Task: Editing simple light - Section title and description.
Action: Mouse moved to (197, 71)
Screenshot: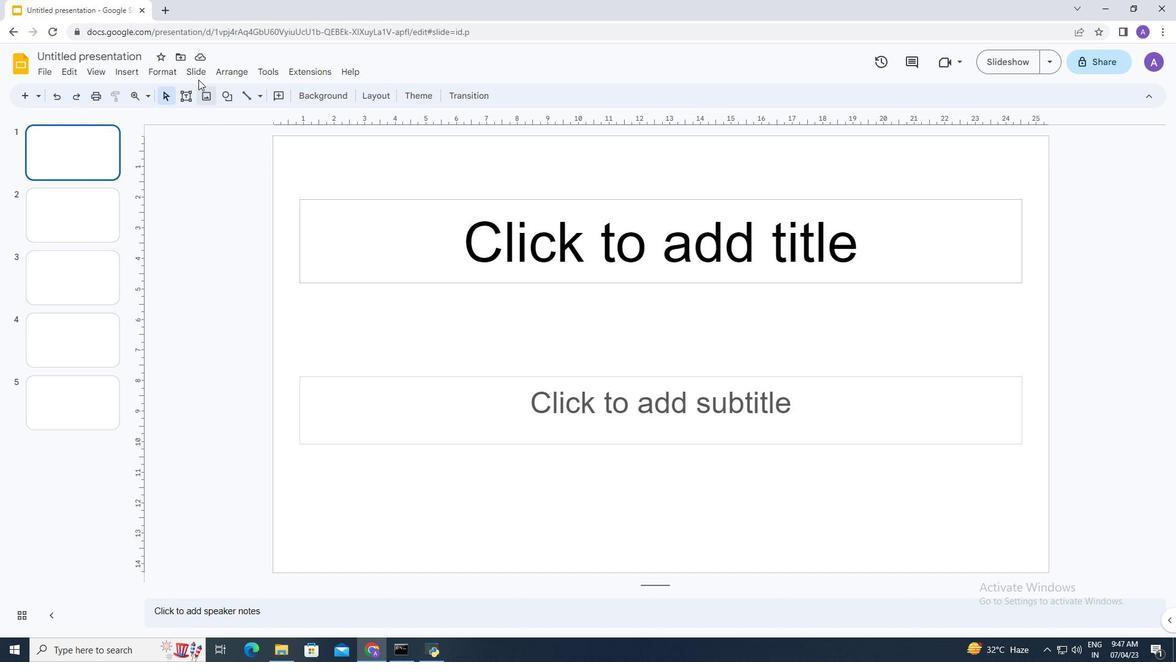 
Action: Mouse pressed left at (197, 71)
Screenshot: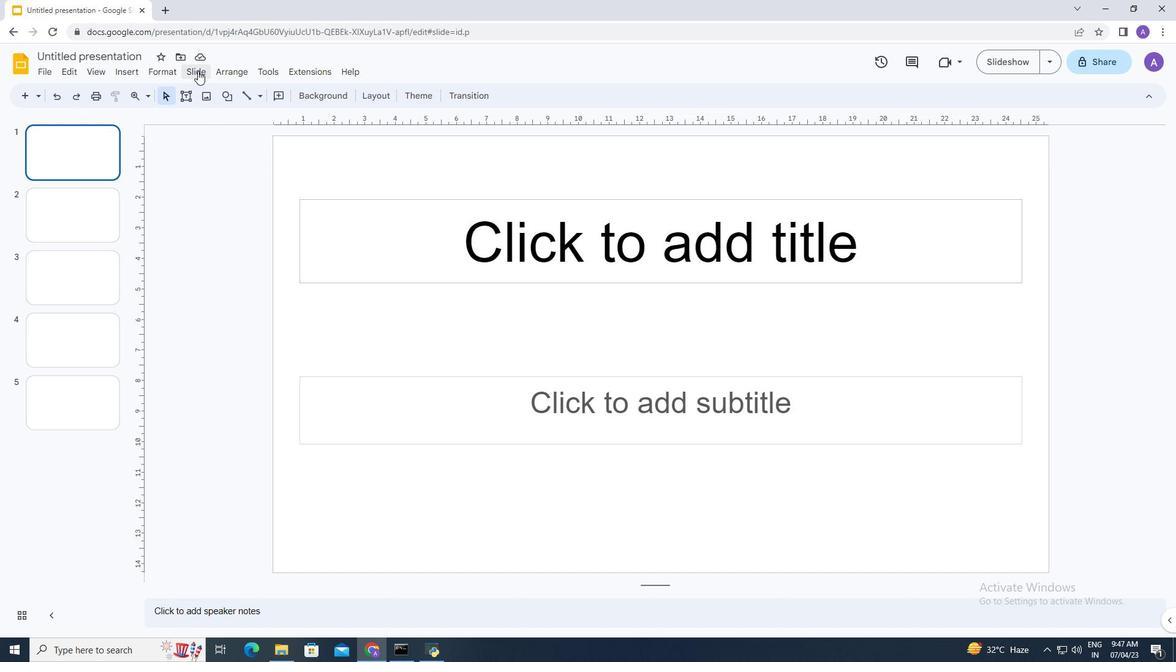 
Action: Mouse moved to (250, 271)
Screenshot: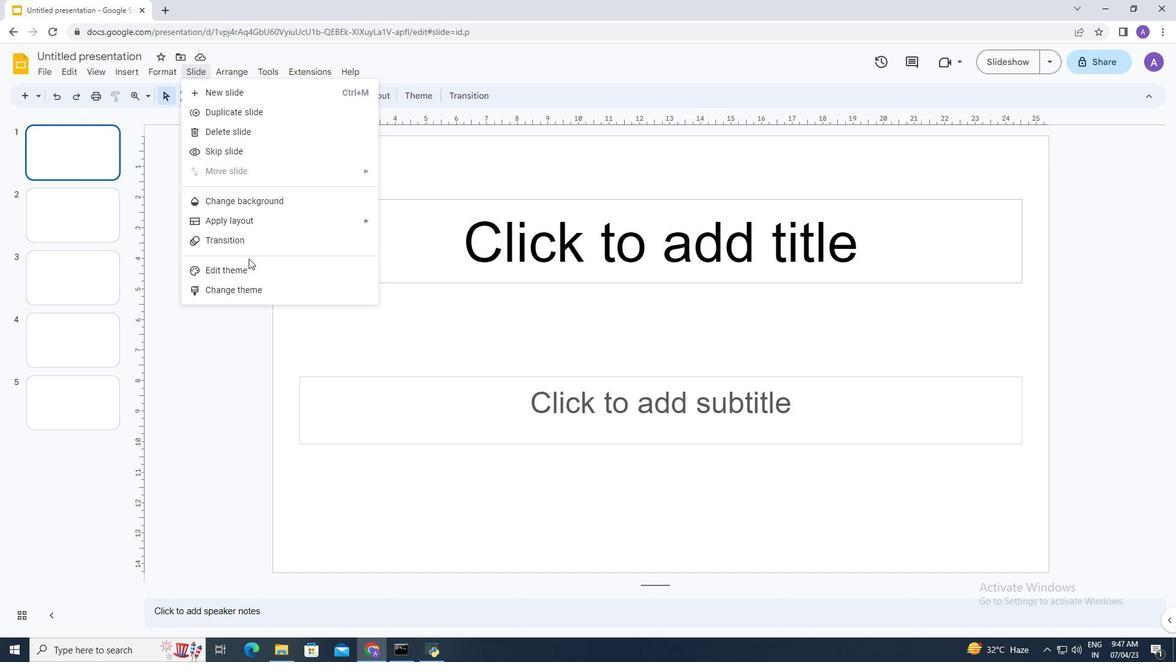 
Action: Mouse pressed left at (250, 271)
Screenshot: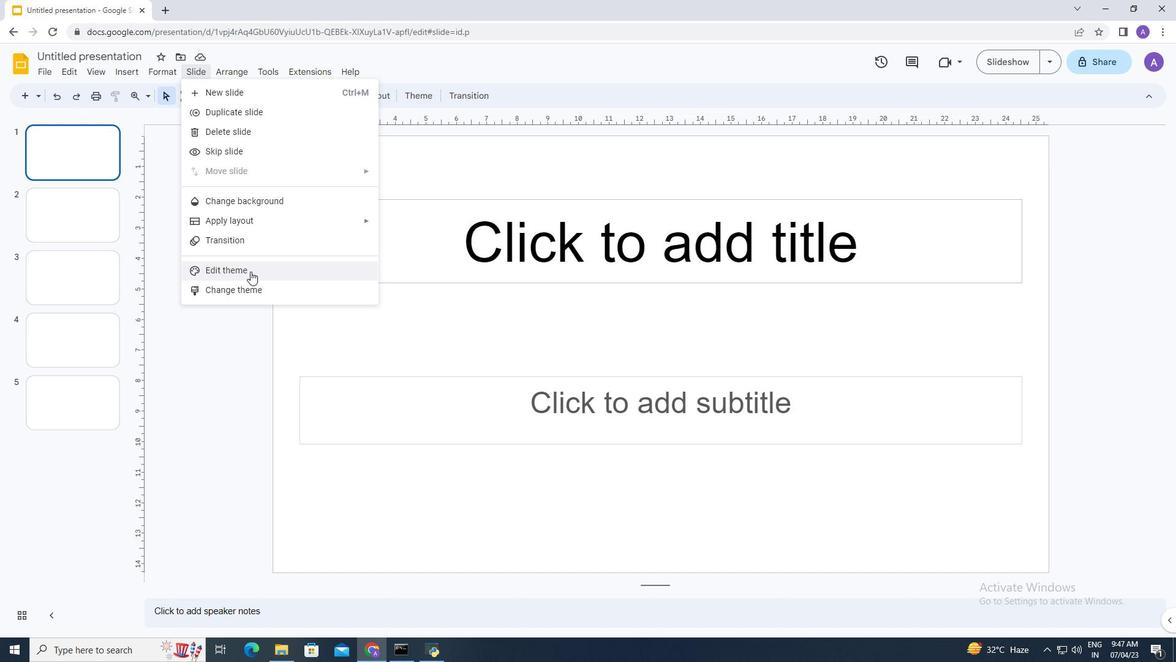 
Action: Mouse moved to (170, 628)
Screenshot: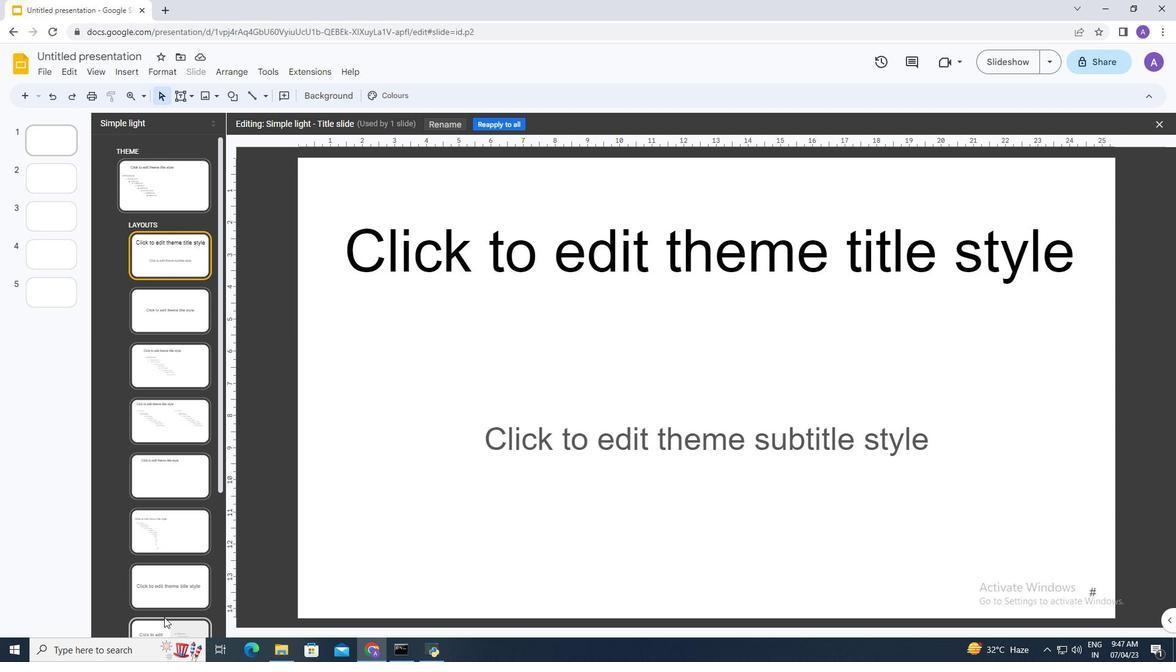 
Action: Mouse pressed left at (170, 628)
Screenshot: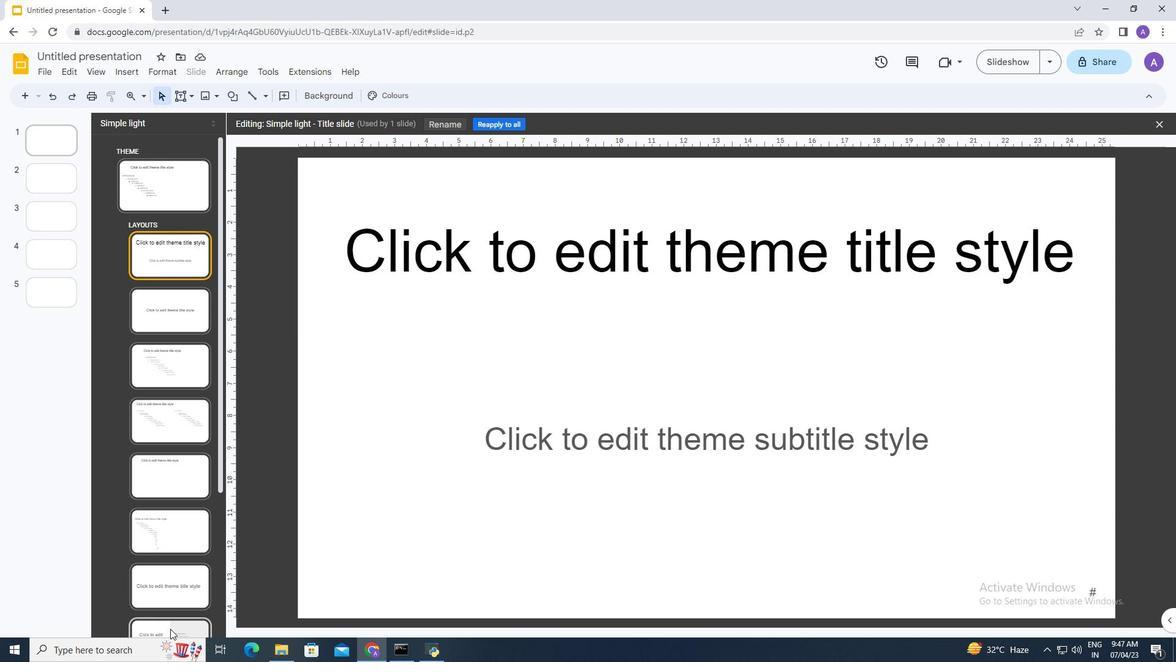 
Action: Mouse moved to (503, 313)
Screenshot: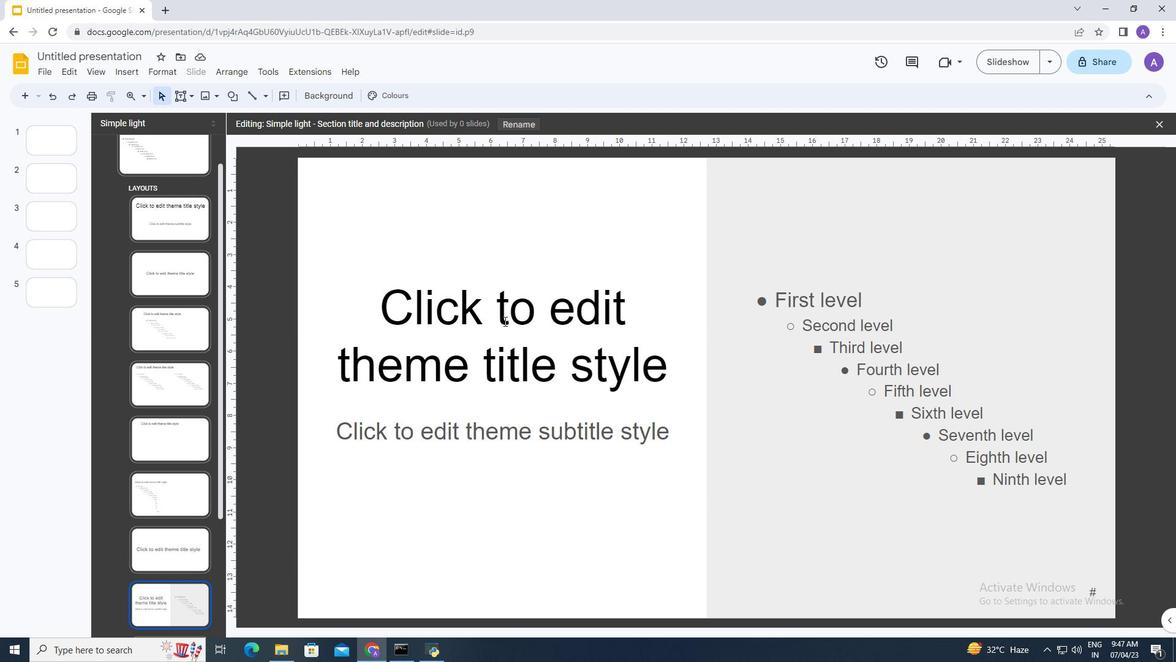 
Action: Mouse pressed left at (503, 313)
Screenshot: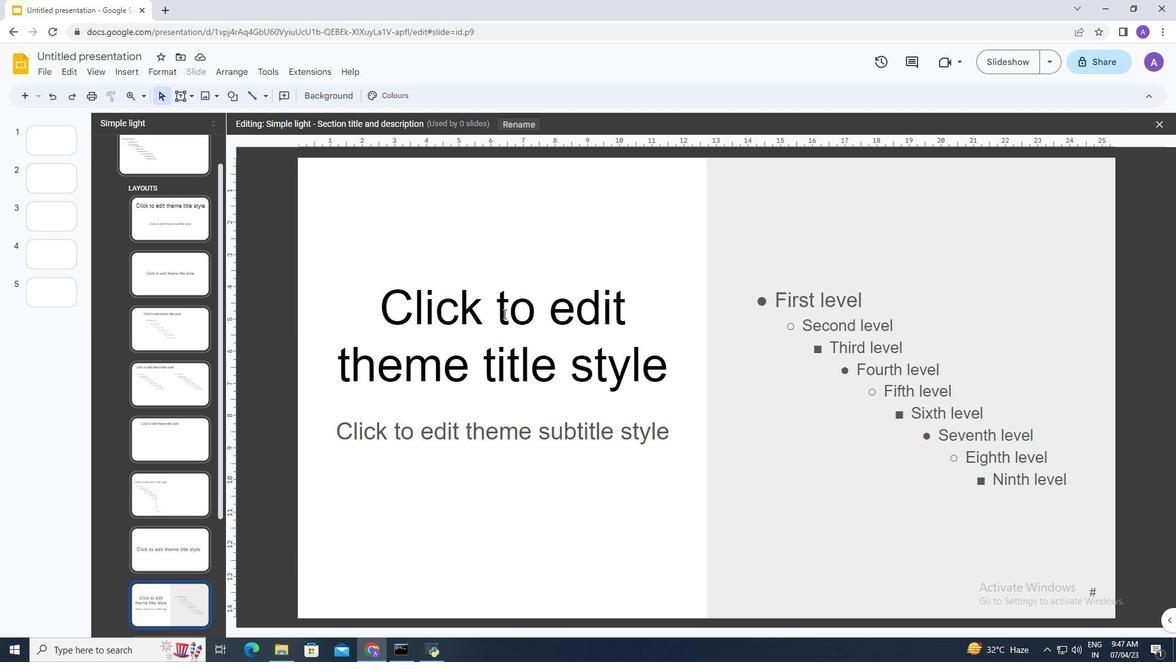 
Action: Mouse moved to (503, 401)
Screenshot: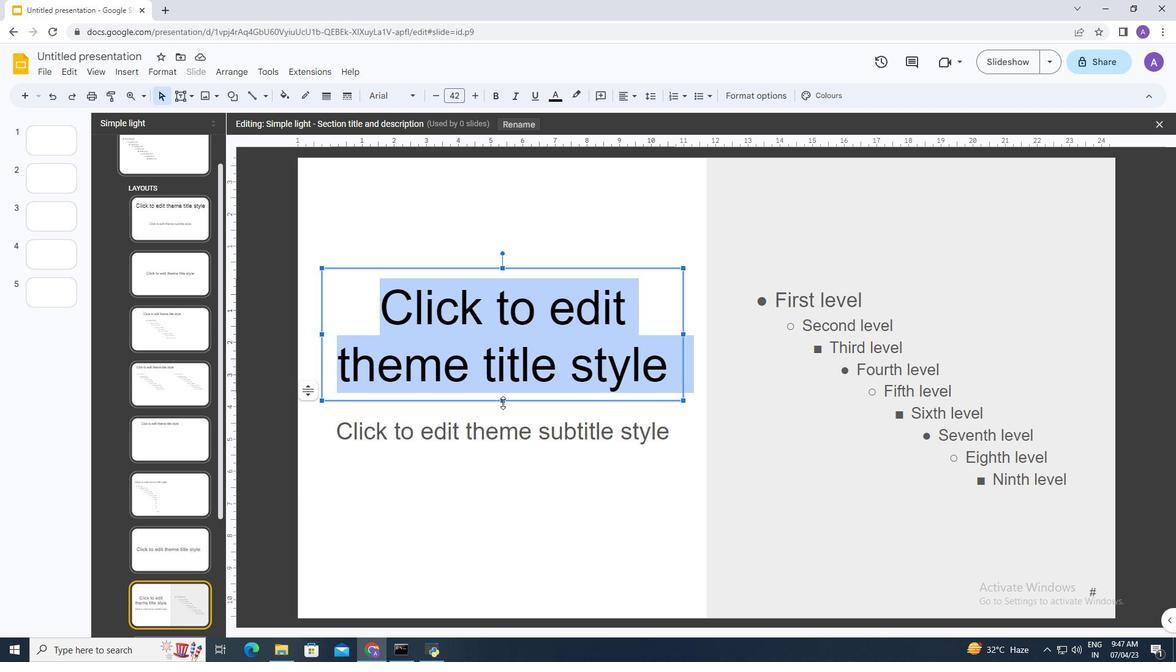 
Action: Mouse pressed left at (503, 401)
Screenshot: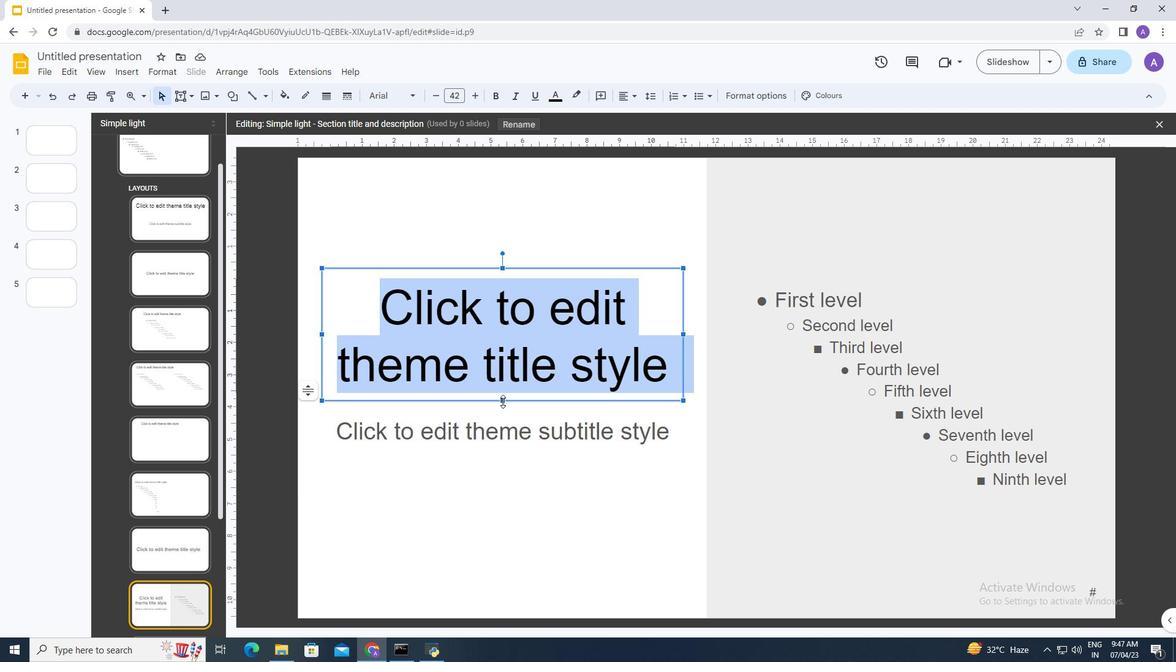 
Action: Mouse moved to (833, 304)
Screenshot: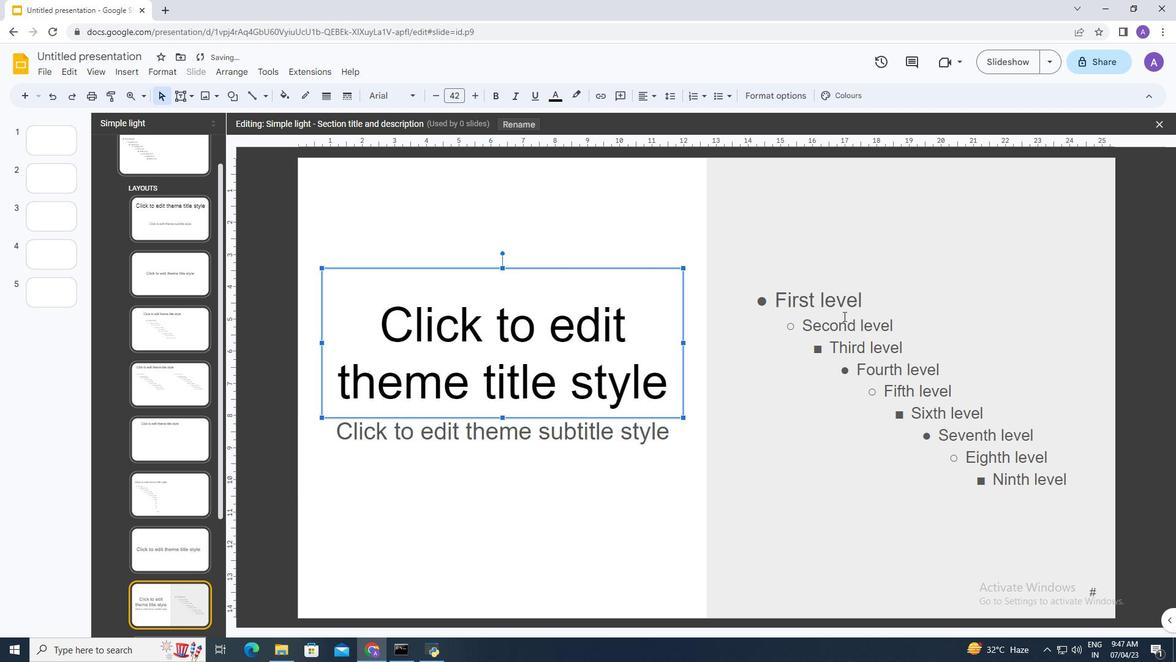 
Action: Mouse pressed left at (833, 304)
Screenshot: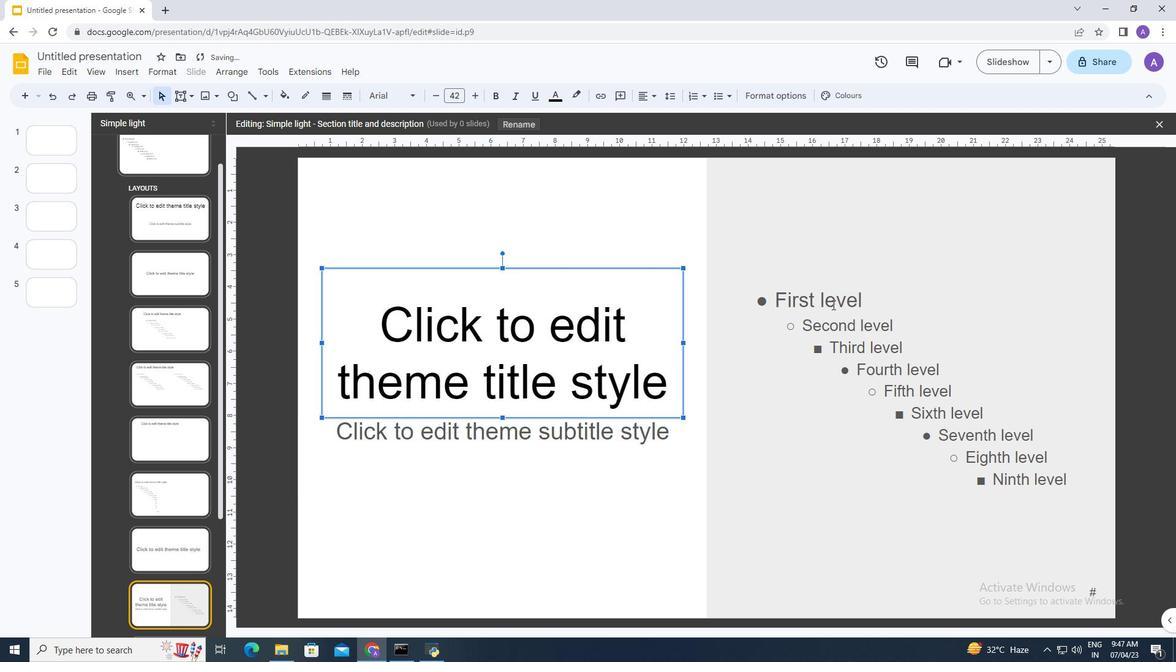 
Action: Mouse moved to (911, 223)
Screenshot: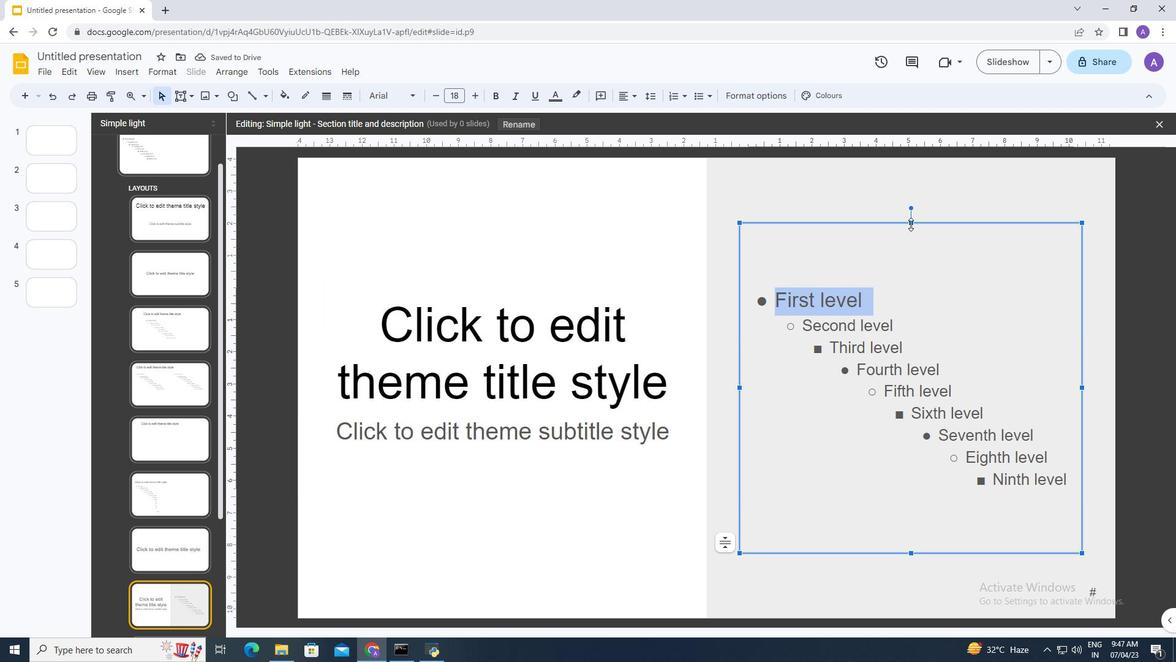 
Action: Mouse pressed left at (911, 223)
Screenshot: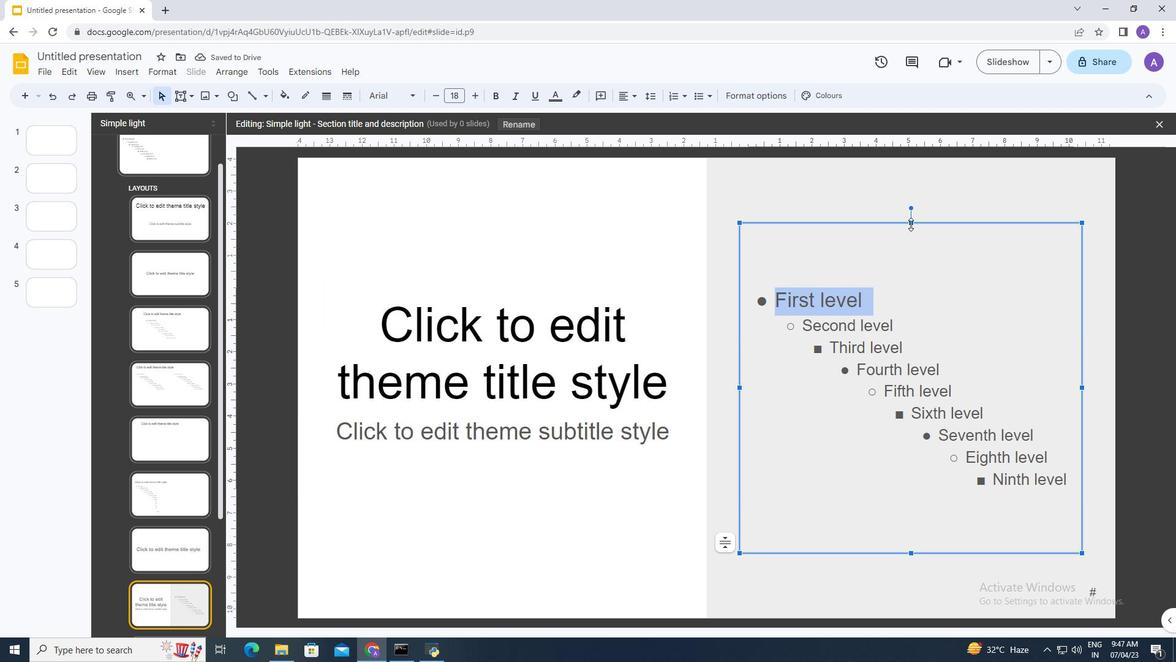 
Action: Mouse moved to (829, 323)
Screenshot: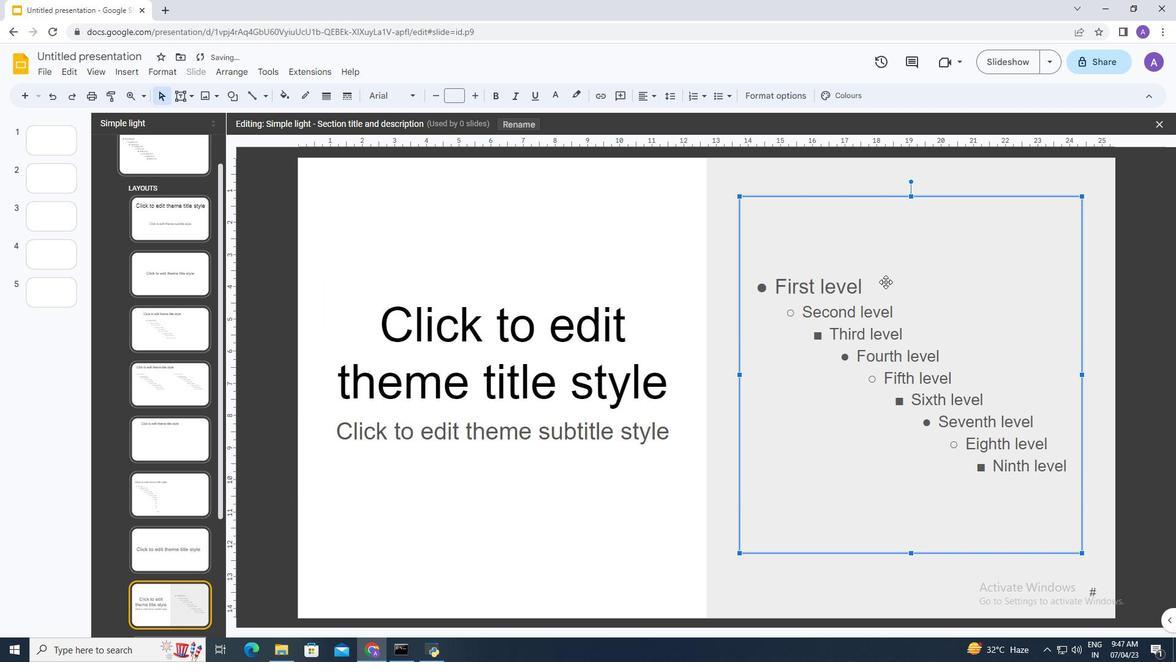 
Action: Mouse pressed left at (829, 323)
Screenshot: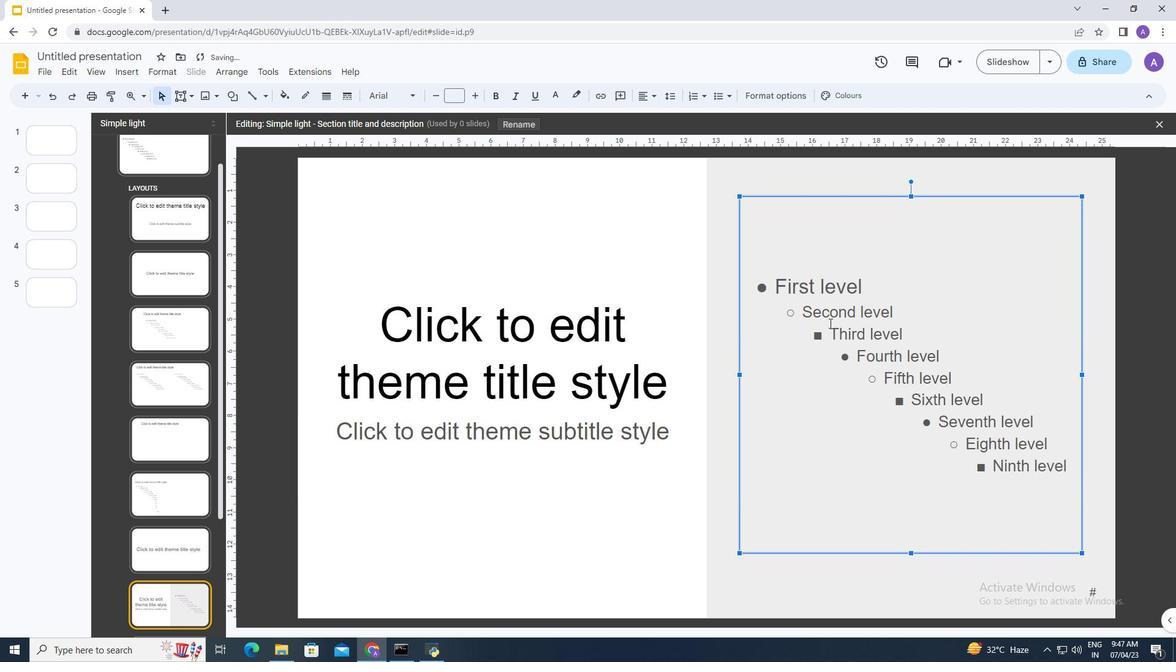 
Action: Mouse moved to (522, 326)
Screenshot: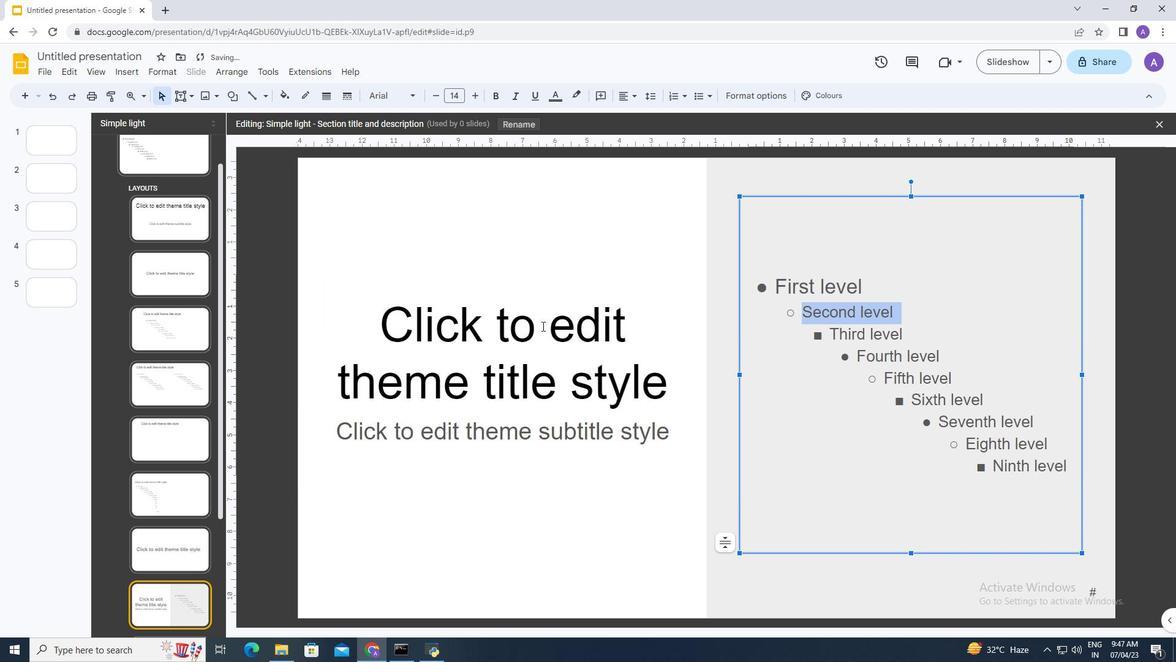 
Action: Mouse pressed left at (522, 326)
Screenshot: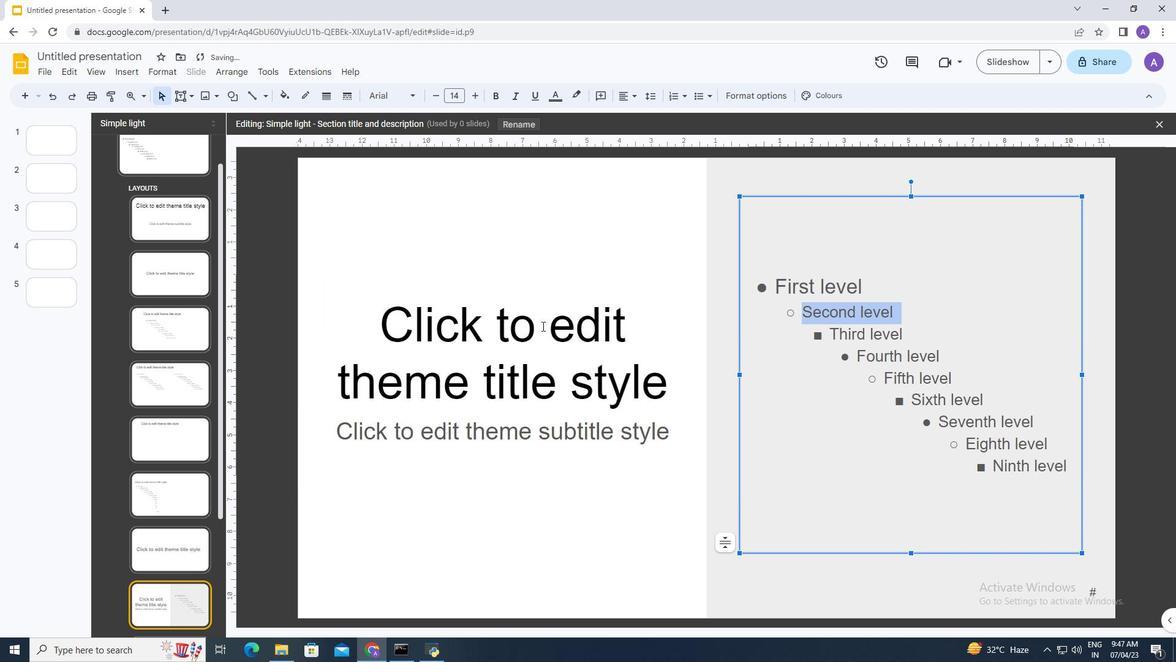 
Action: Mouse moved to (498, 354)
Screenshot: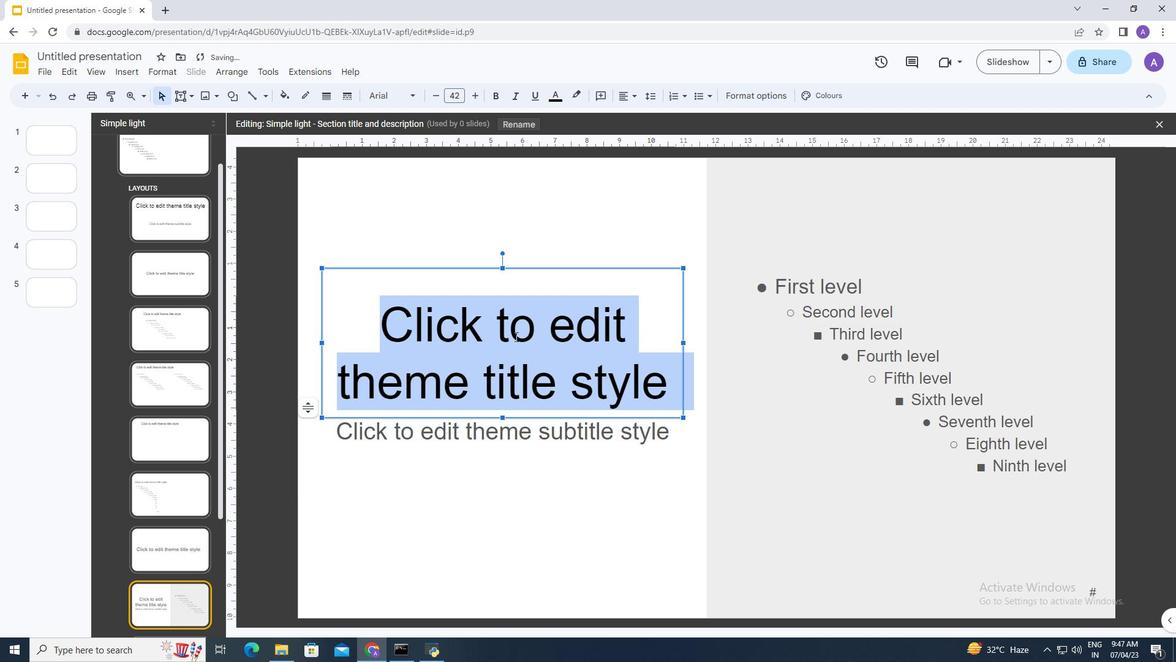 
